 Task: Add Traditional Medicinals Healthy Cycle Tea to the cart.
Action: Mouse pressed left at (17, 141)
Screenshot: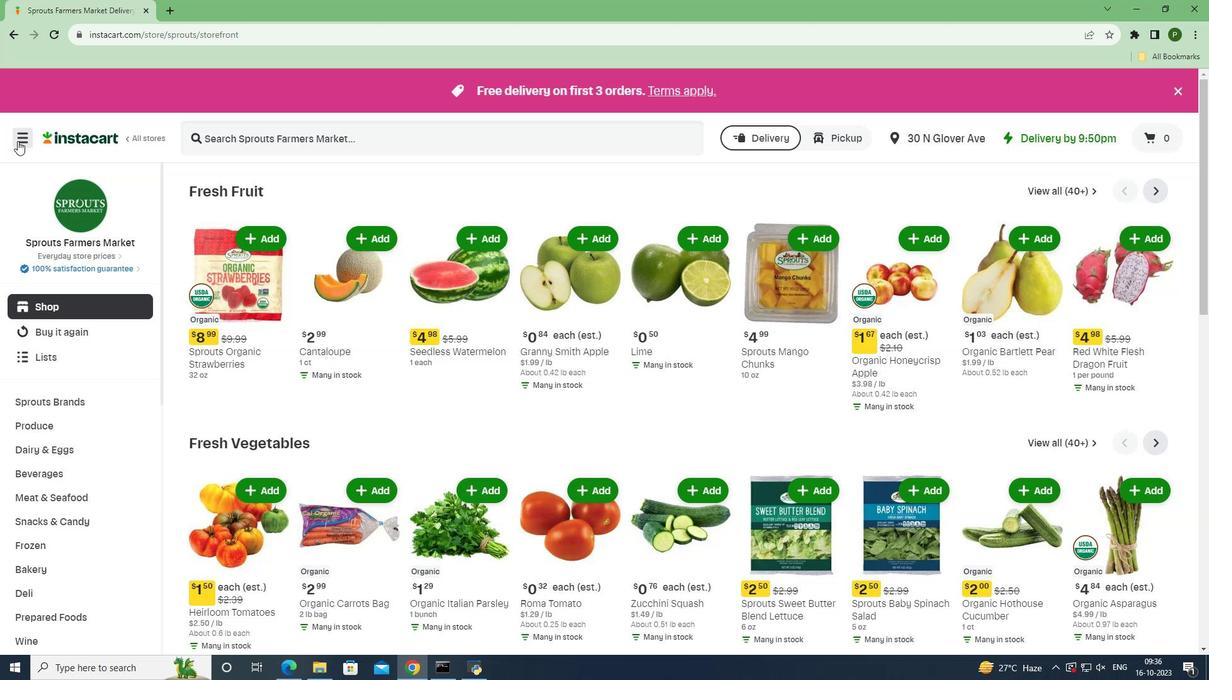 
Action: Mouse moved to (39, 333)
Screenshot: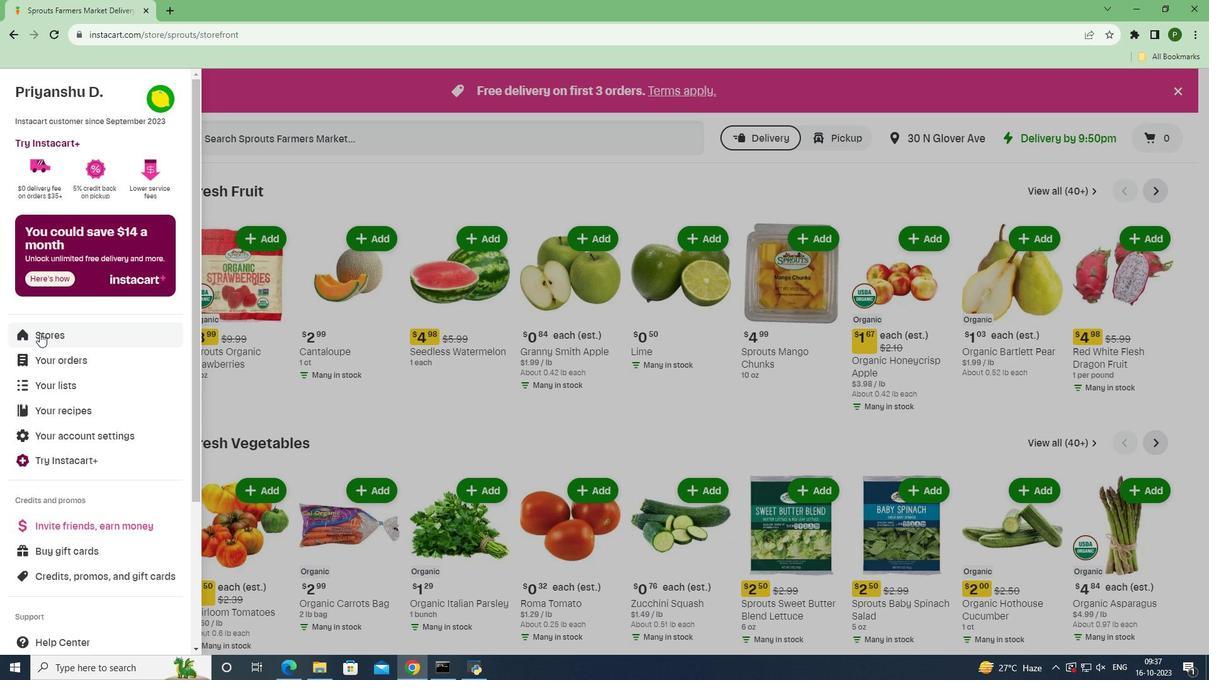 
Action: Mouse pressed left at (39, 333)
Screenshot: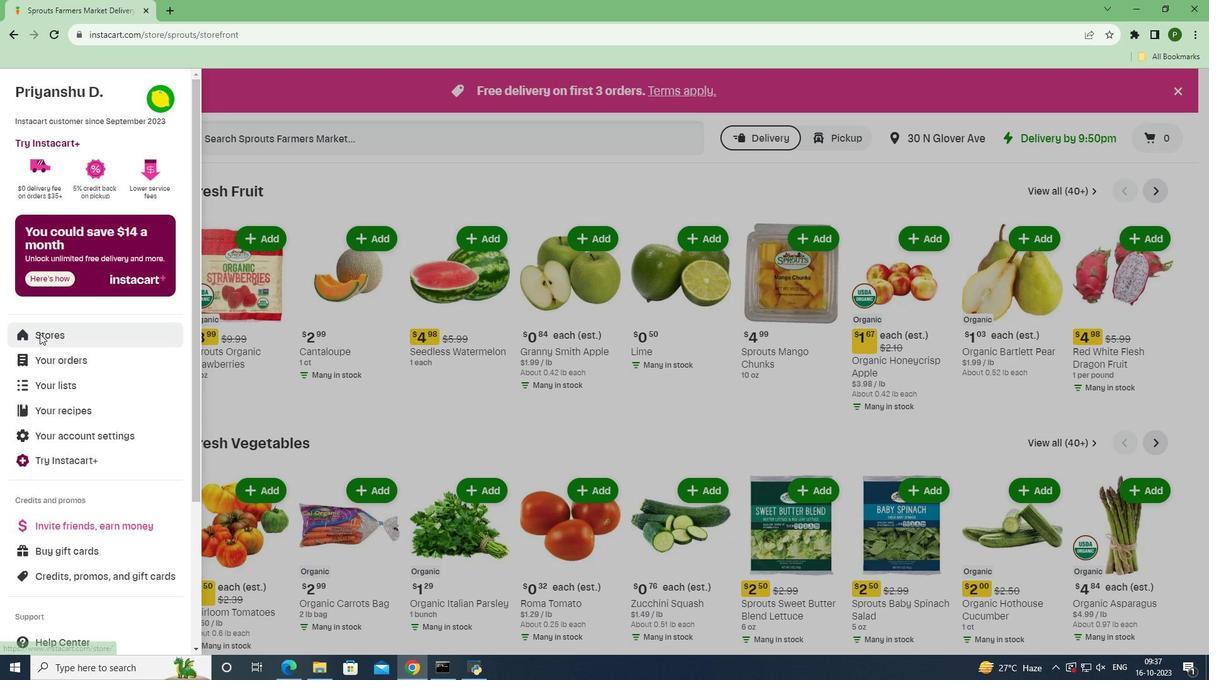 
Action: Mouse moved to (291, 144)
Screenshot: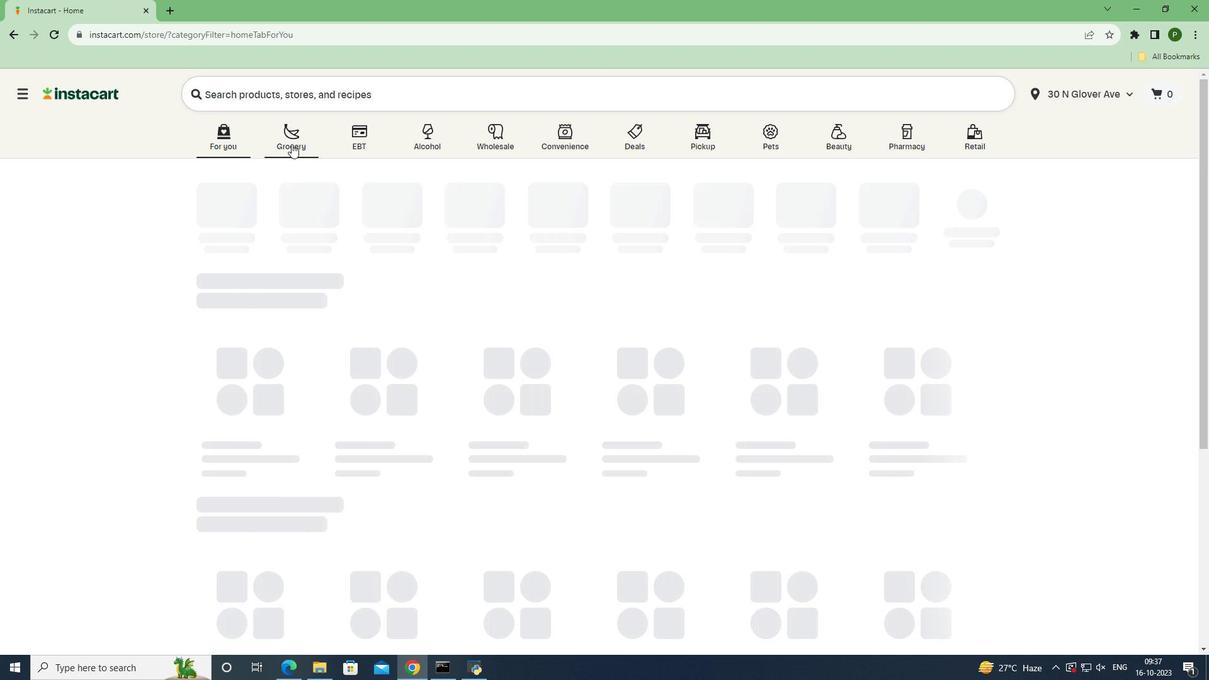 
Action: Mouse pressed left at (291, 144)
Screenshot: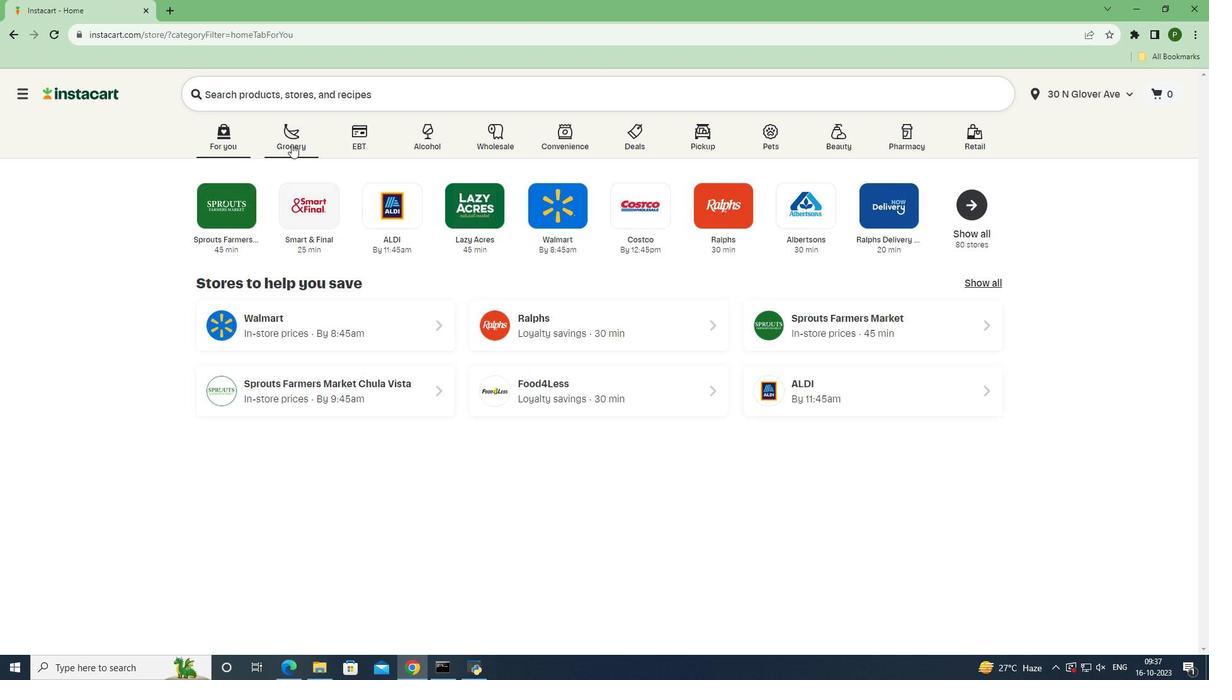
Action: Mouse moved to (801, 297)
Screenshot: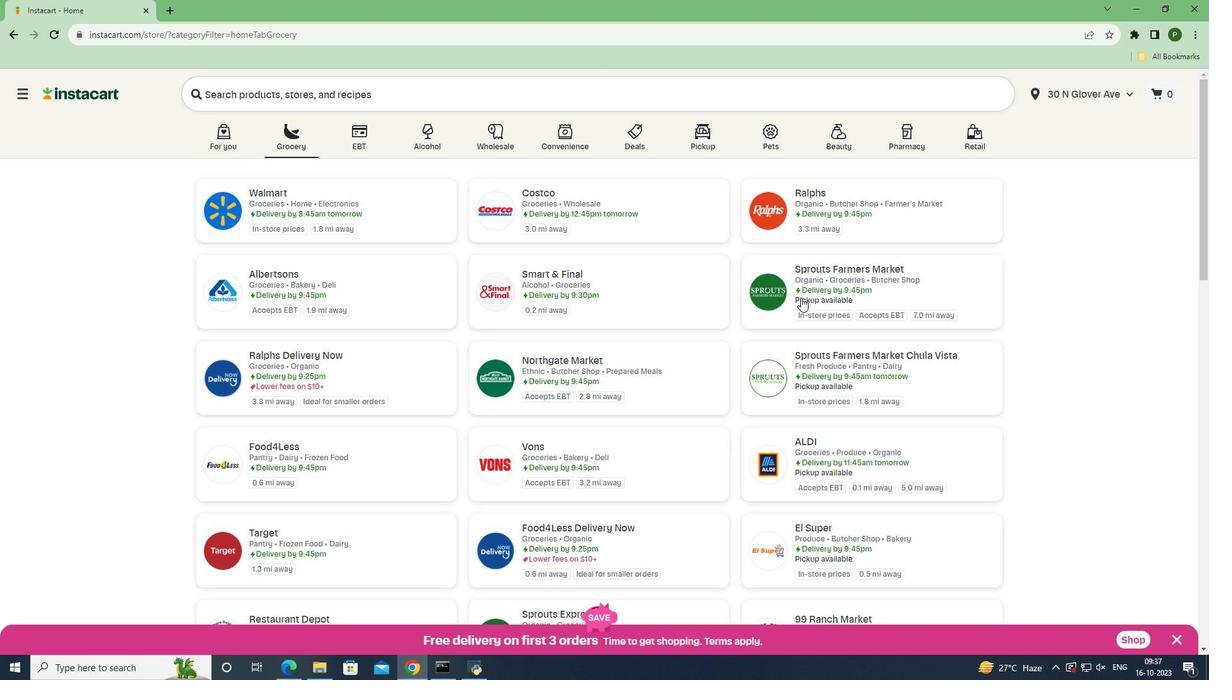 
Action: Mouse pressed left at (801, 297)
Screenshot: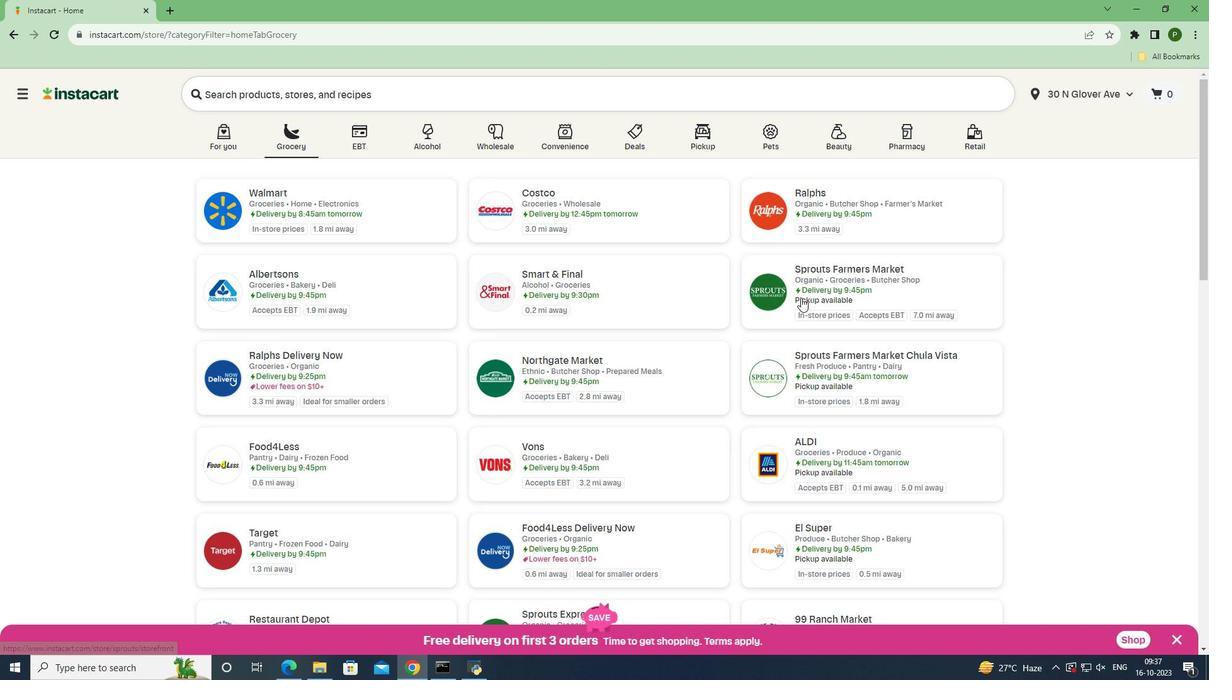 
Action: Mouse moved to (49, 471)
Screenshot: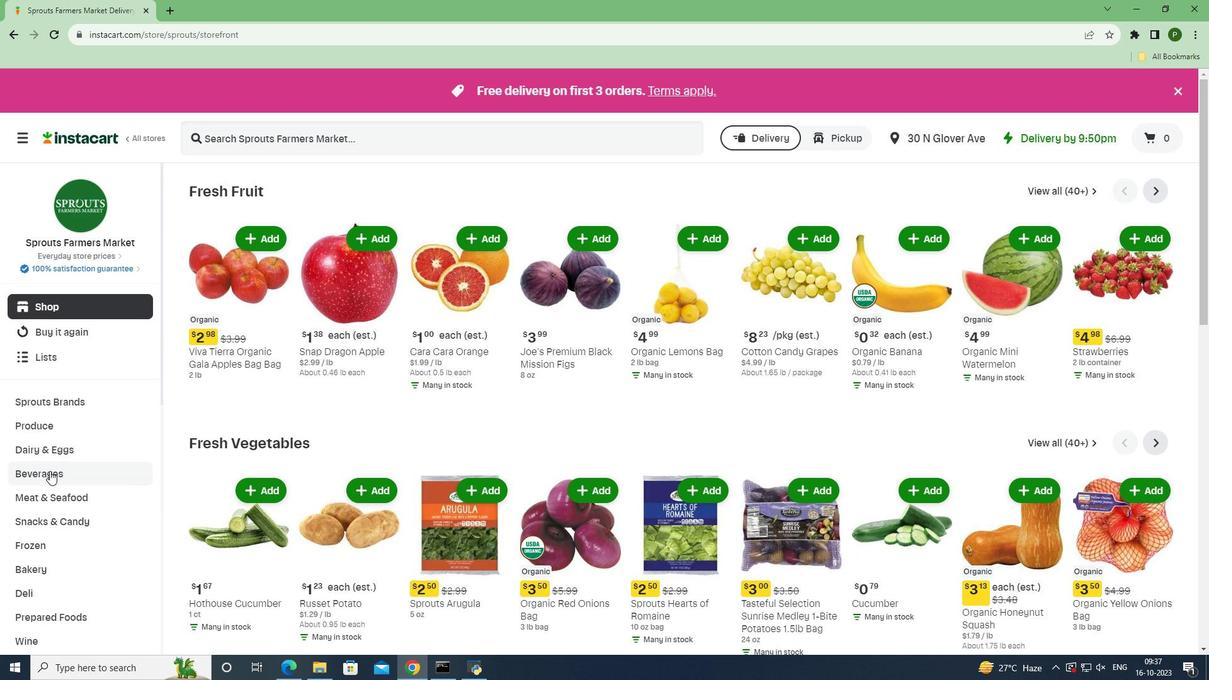 
Action: Mouse pressed left at (49, 471)
Screenshot: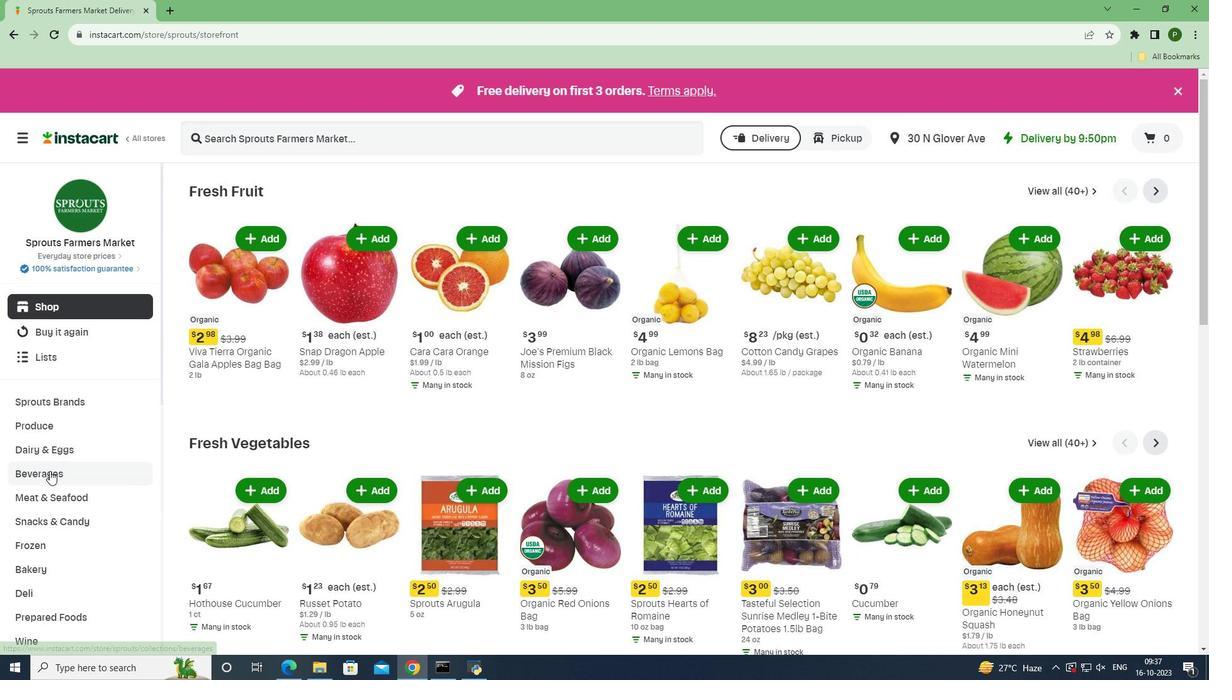 
Action: Mouse moved to (1093, 216)
Screenshot: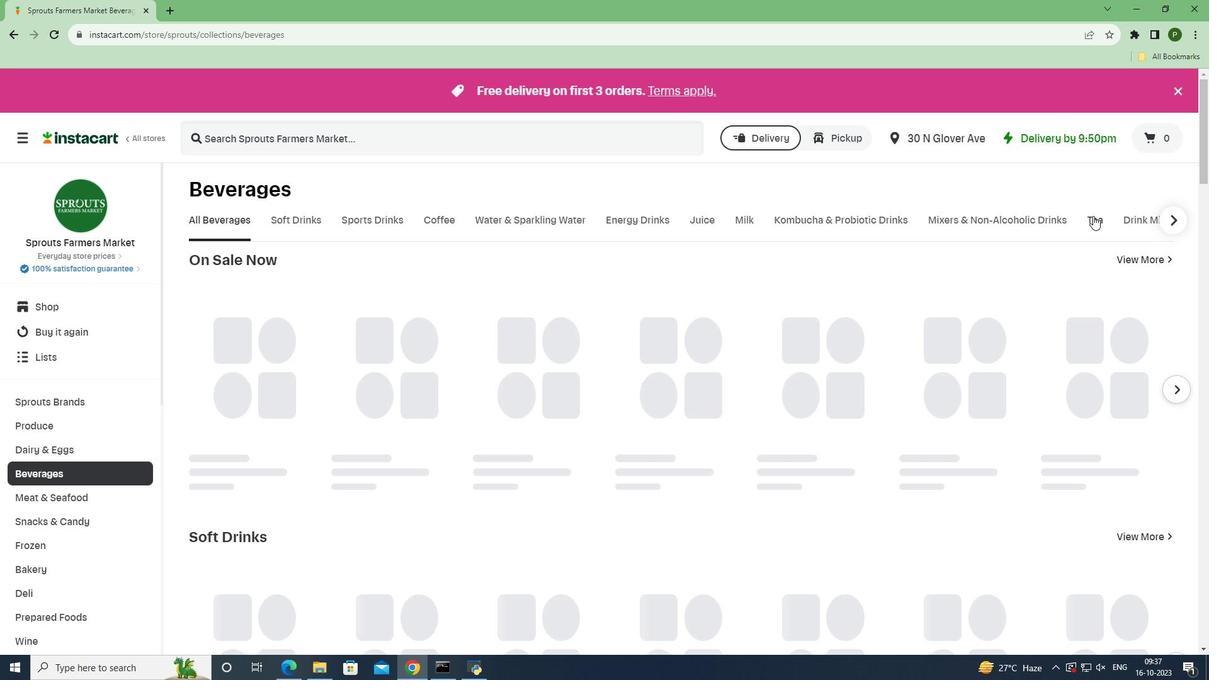
Action: Mouse pressed left at (1093, 216)
Screenshot: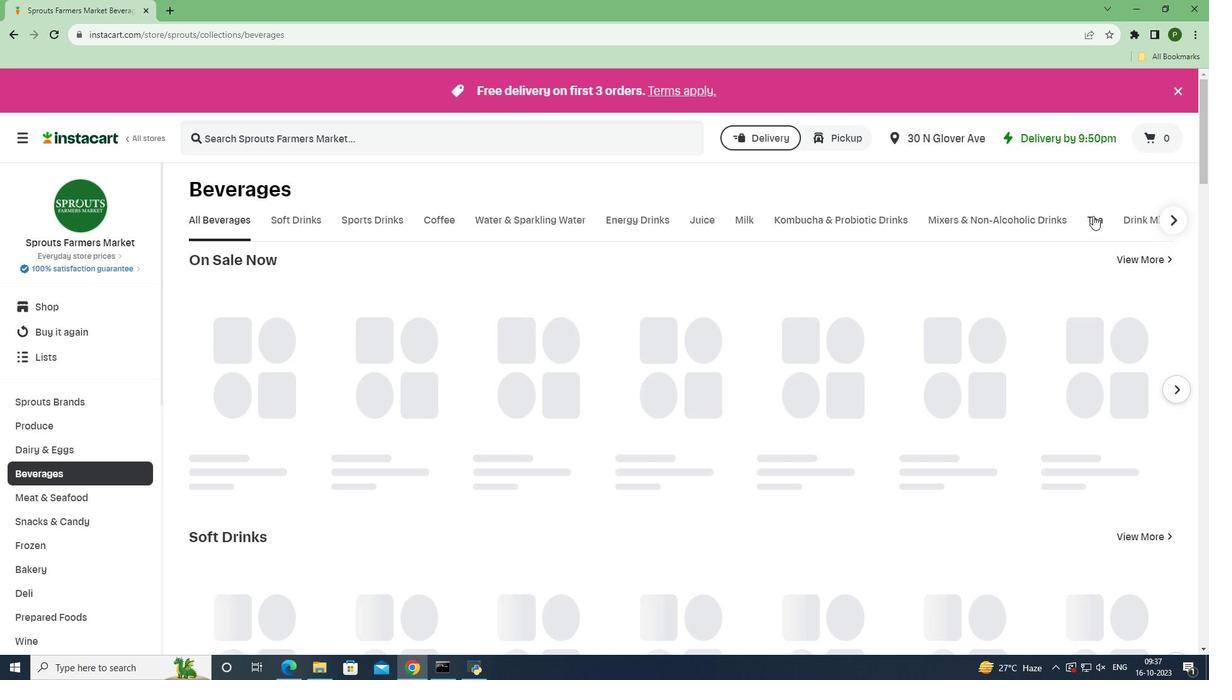 
Action: Mouse moved to (355, 131)
Screenshot: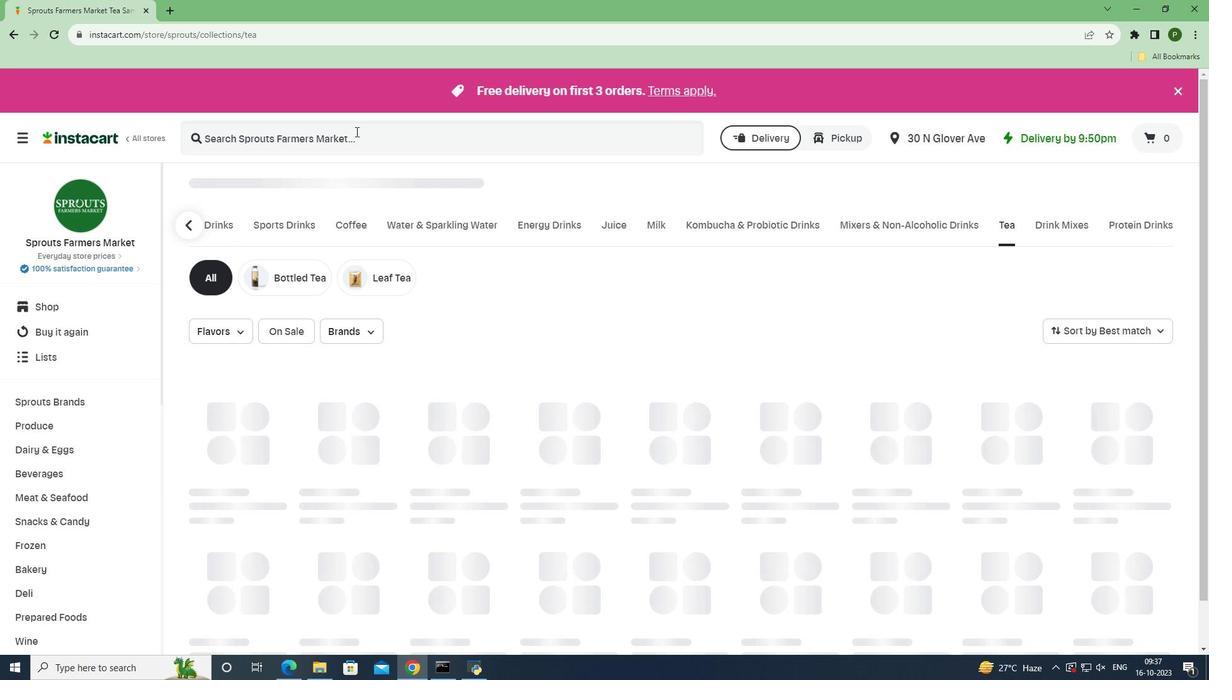 
Action: Mouse pressed left at (355, 131)
Screenshot: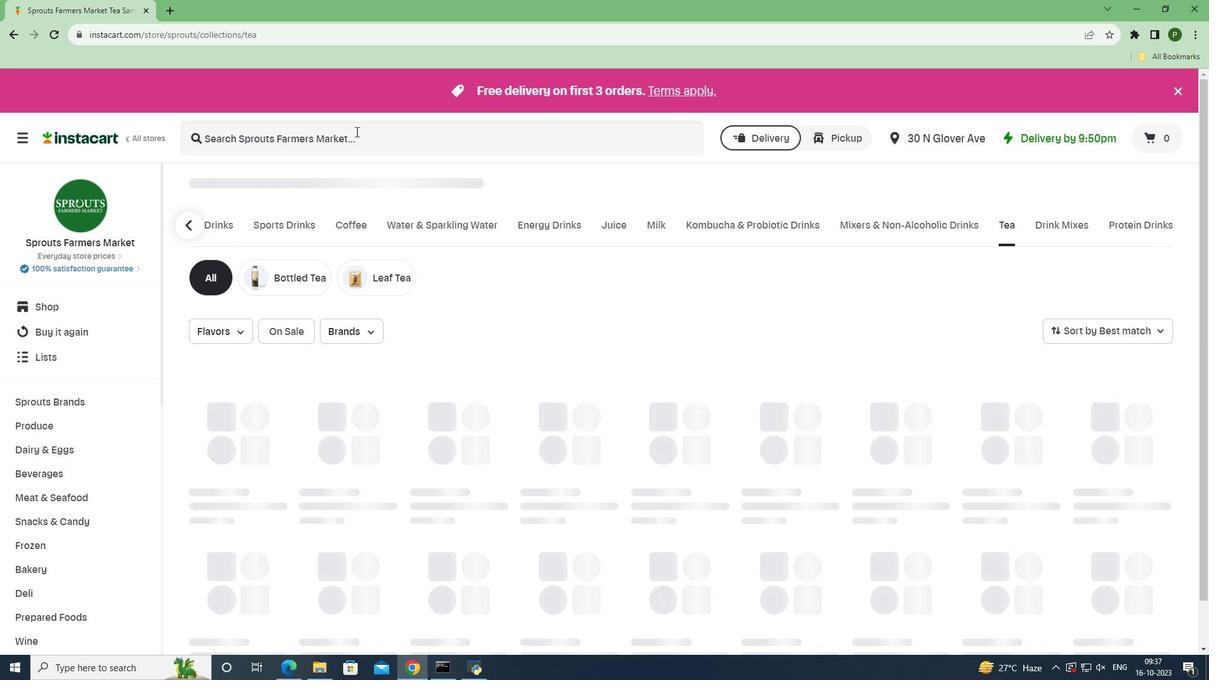 
Action: Key pressed <Key.caps_lock>T<Key.caps_lock>raditional<Key.space><Key.caps_lock>M<Key.caps_lock>edicinals<Key.space><Key.caps_lock>H<Key.caps_lock>ealthy<Key.space><Key.caps_lock>C<Key.caps_lock>ycle<Key.space><Key.caps_lock>T<Key.caps_lock>ea<Key.space><Key.enter>
Screenshot: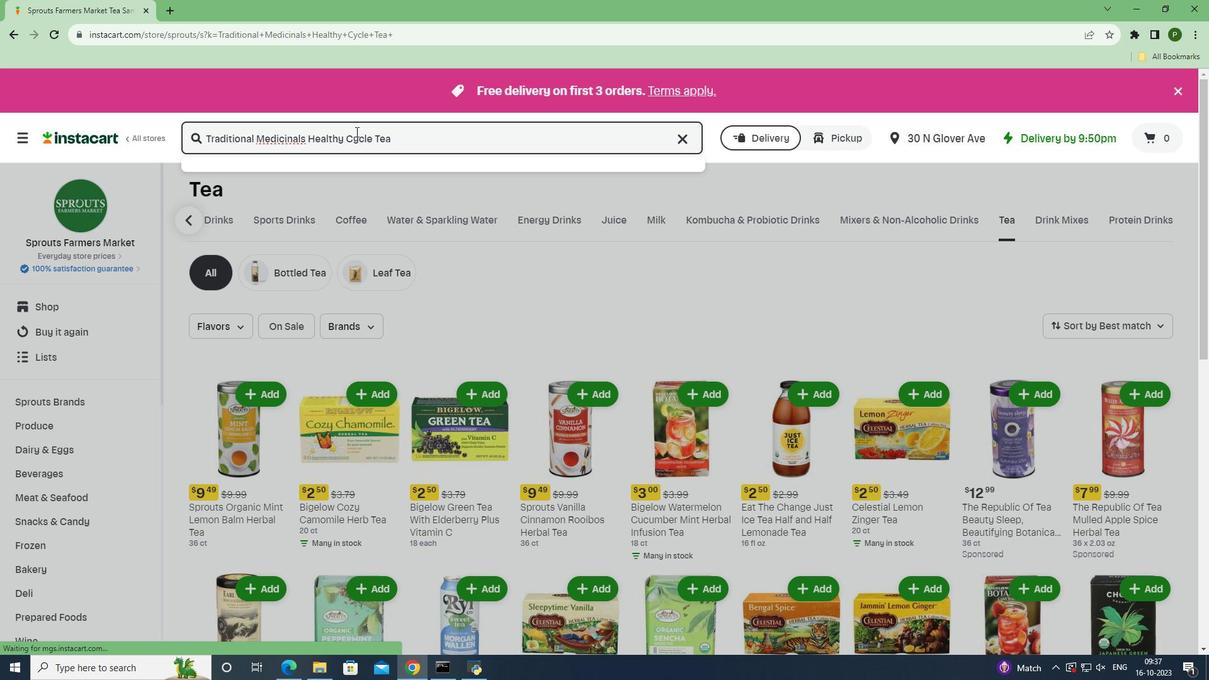 
Action: Mouse moved to (753, 265)
Screenshot: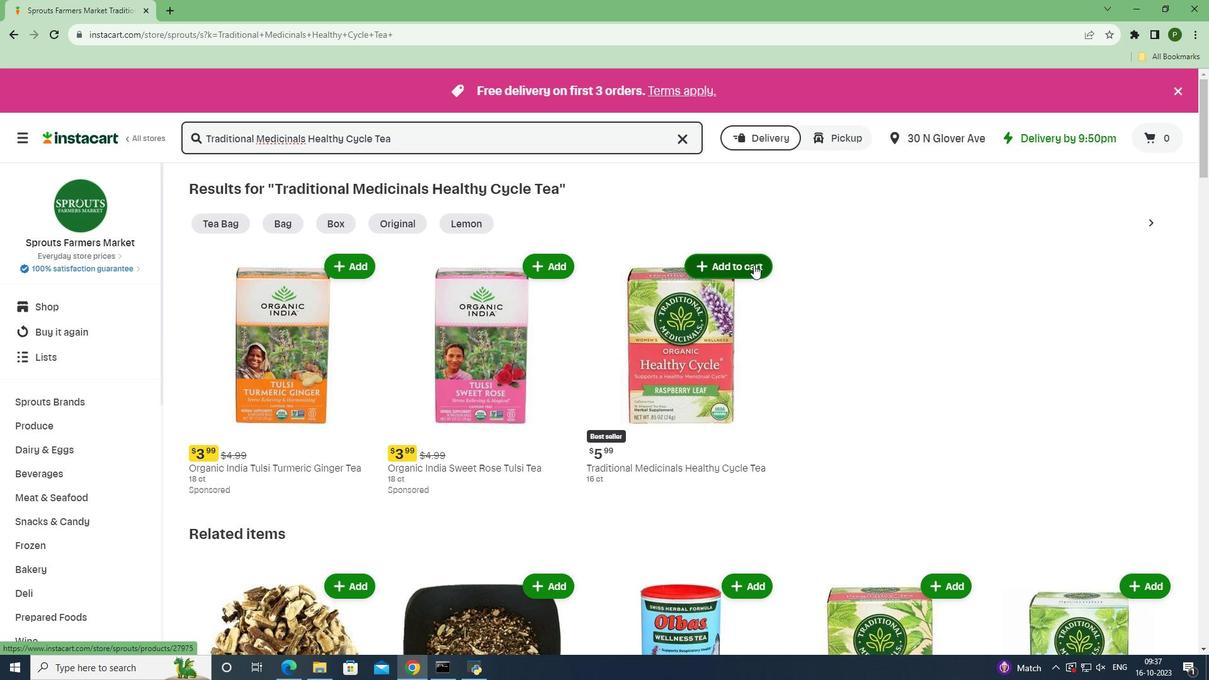 
Action: Mouse pressed left at (753, 265)
Screenshot: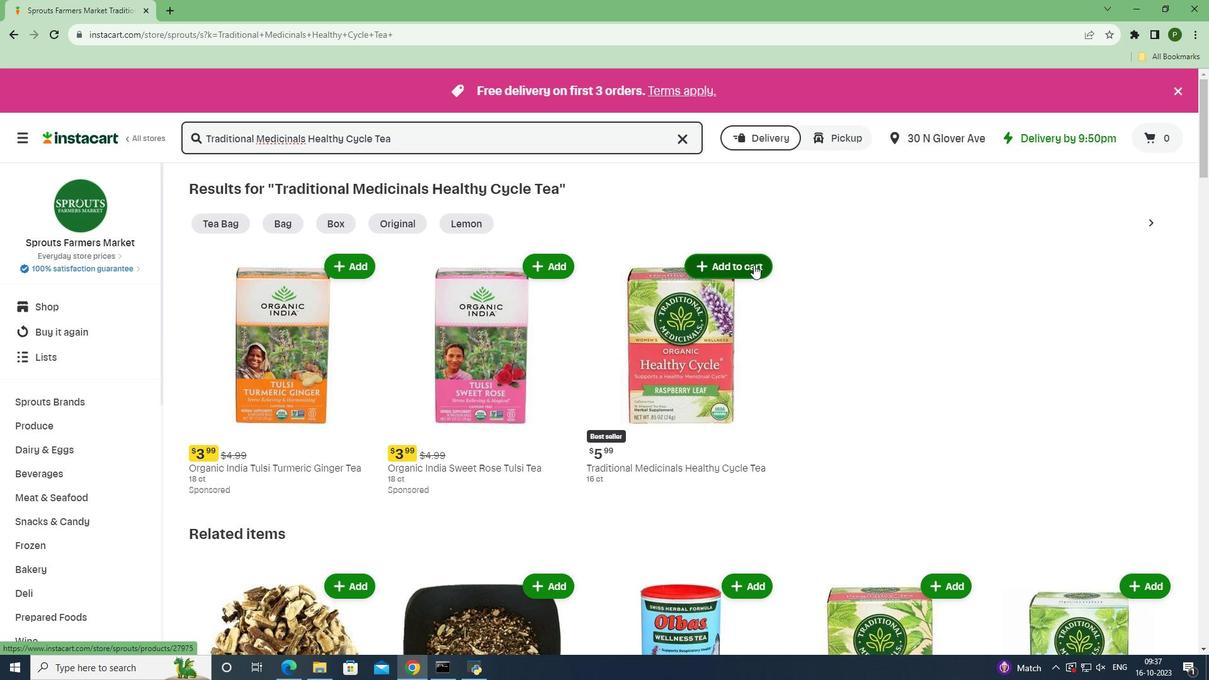 
Action: Mouse moved to (799, 342)
Screenshot: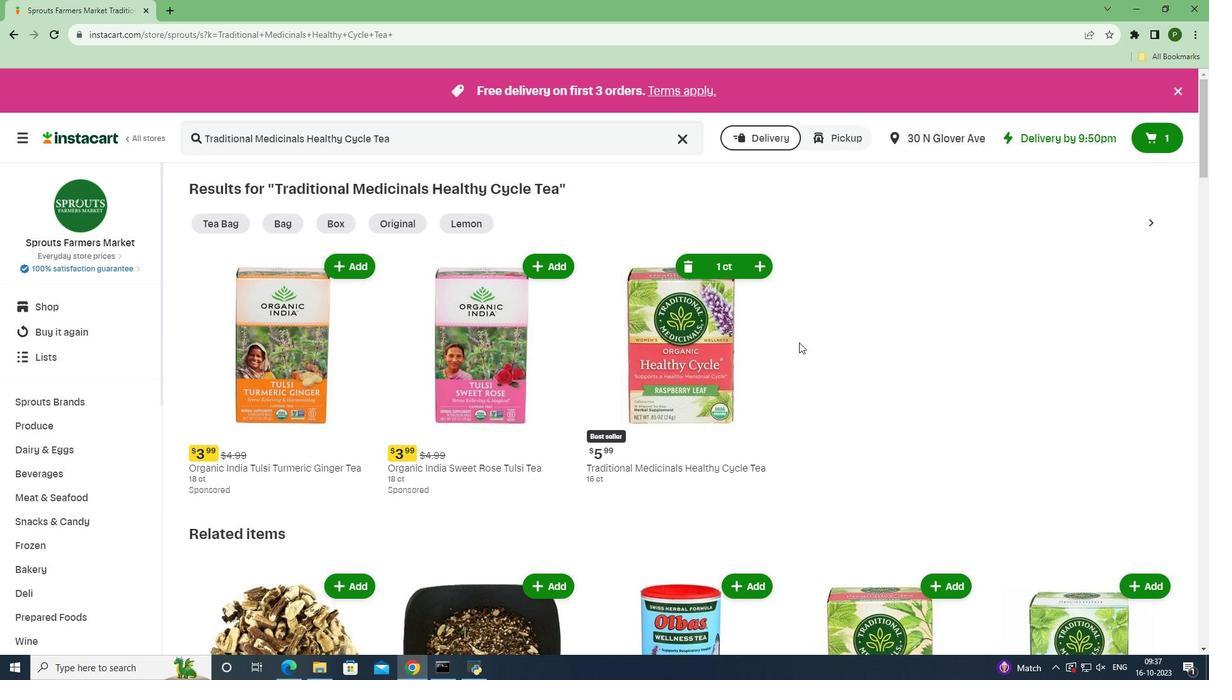 
